 Task: Create a new group page layout to display group data
Action: Mouse moved to (232, 90)
Screenshot: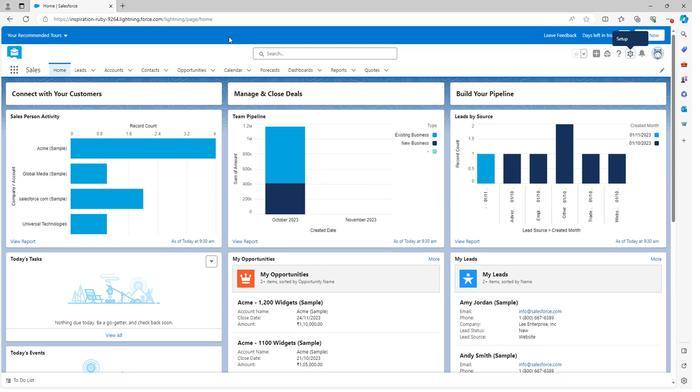 
Action: Mouse scrolled (232, 90) with delta (0, 0)
Screenshot: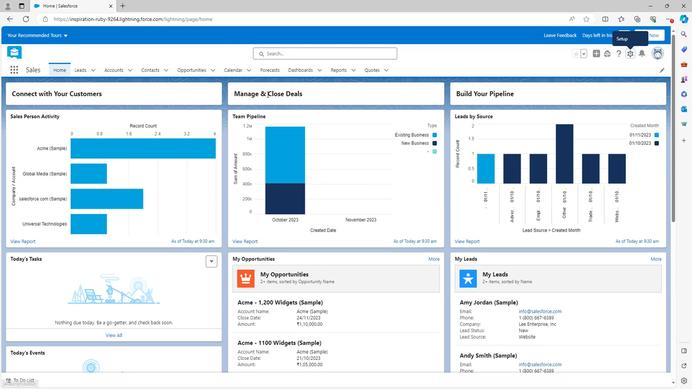 
Action: Mouse scrolled (232, 90) with delta (0, 0)
Screenshot: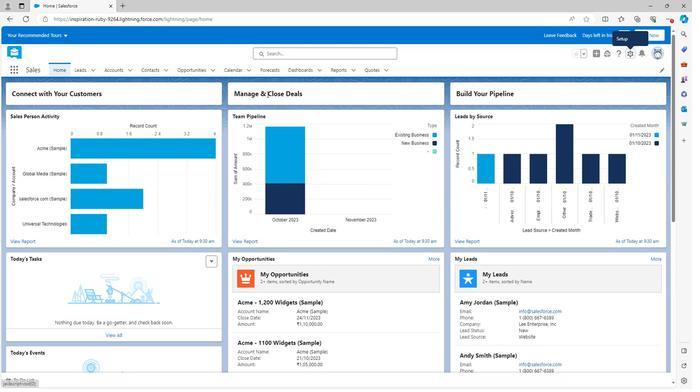
Action: Mouse scrolled (232, 90) with delta (0, 0)
Screenshot: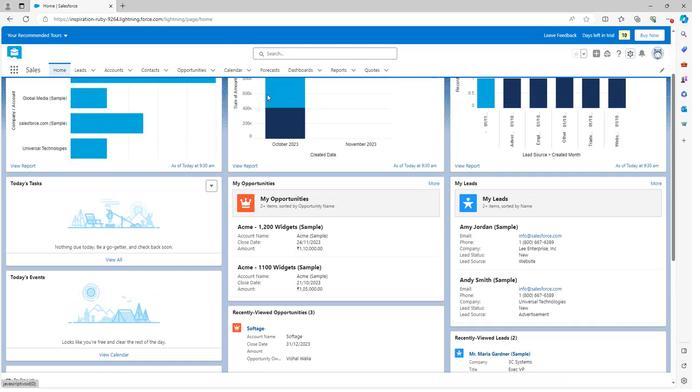 
Action: Mouse moved to (232, 90)
Screenshot: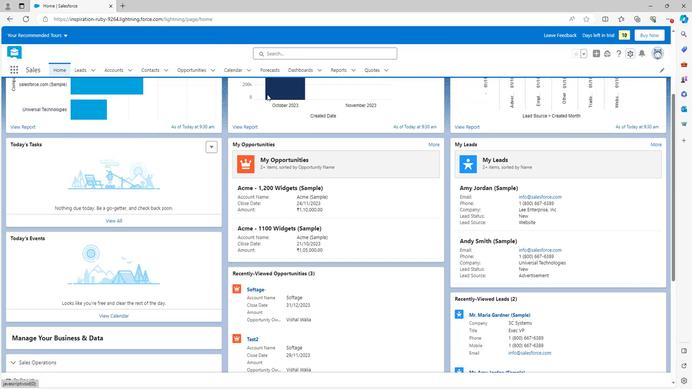 
Action: Mouse scrolled (232, 90) with delta (0, 0)
Screenshot: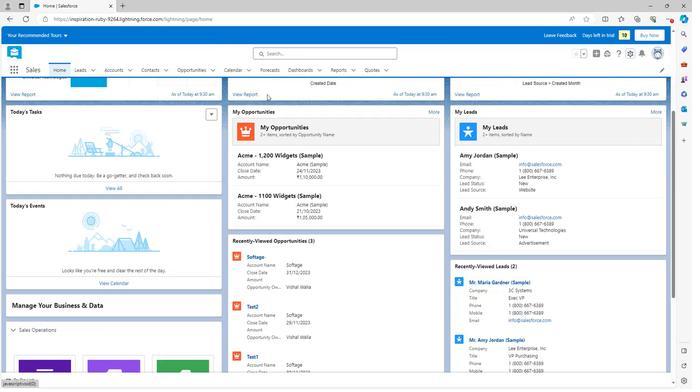 
Action: Mouse scrolled (232, 90) with delta (0, 0)
Screenshot: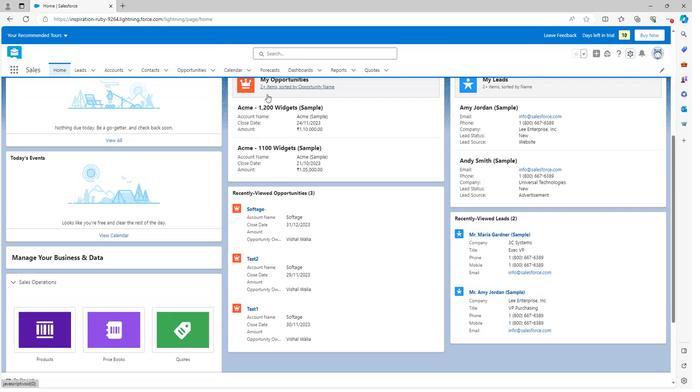 
Action: Mouse scrolled (232, 90) with delta (0, 0)
Screenshot: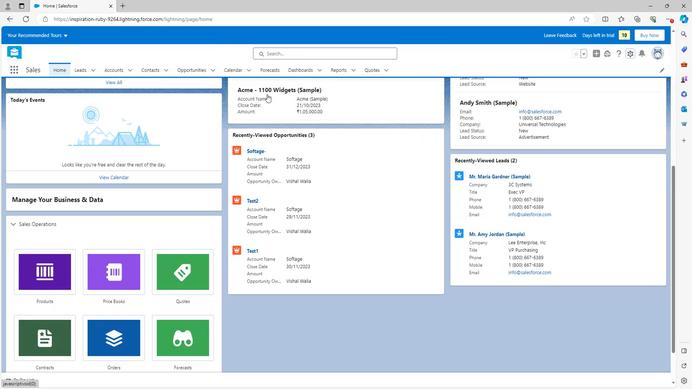 
Action: Mouse scrolled (232, 91) with delta (0, 0)
Screenshot: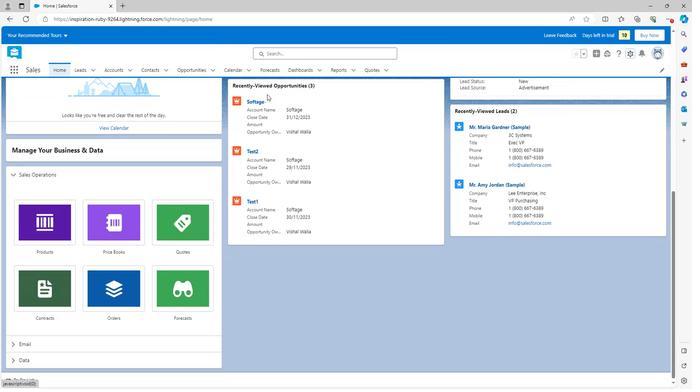 
Action: Mouse scrolled (232, 91) with delta (0, 0)
Screenshot: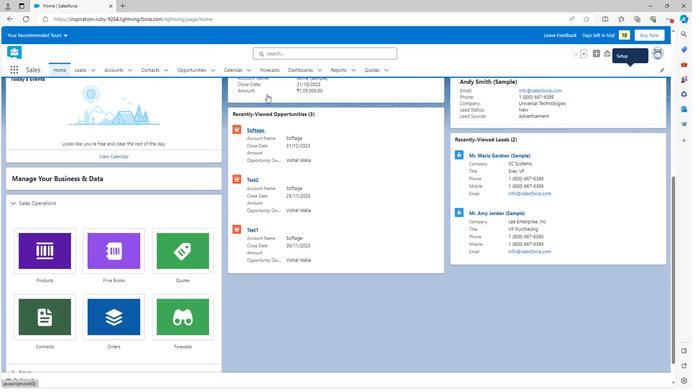 
Action: Mouse scrolled (232, 91) with delta (0, 0)
Screenshot: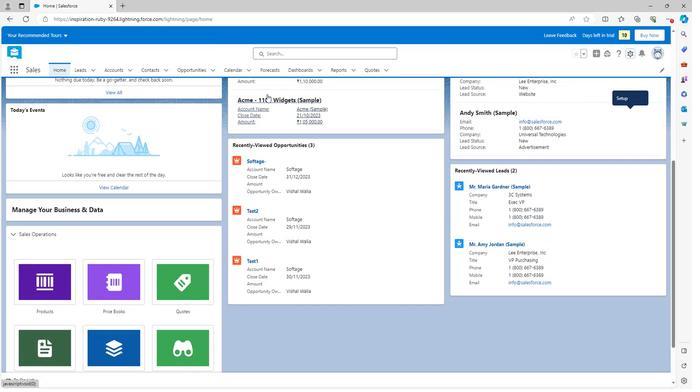 
Action: Mouse scrolled (232, 91) with delta (0, 0)
Screenshot: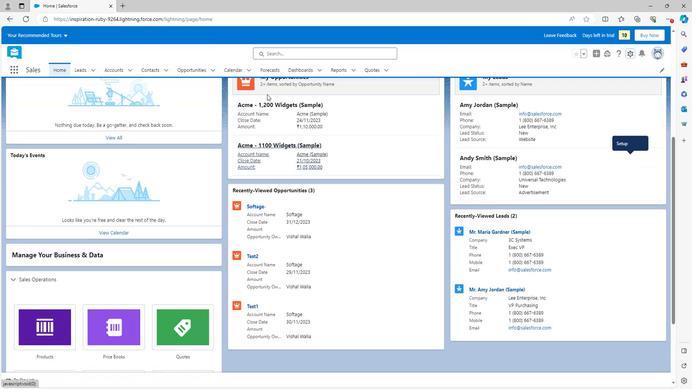 
Action: Mouse scrolled (232, 91) with delta (0, 0)
Screenshot: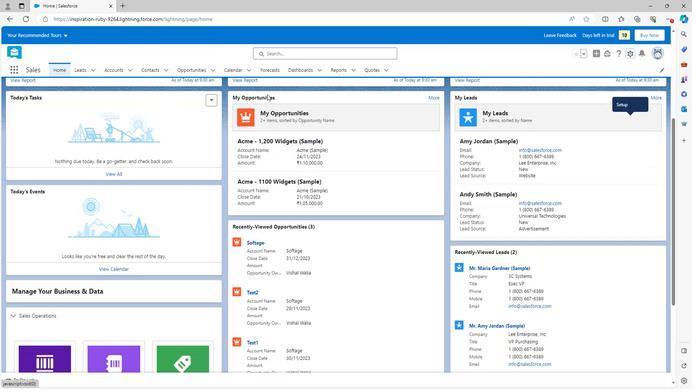 
Action: Mouse scrolled (232, 91) with delta (0, 0)
Screenshot: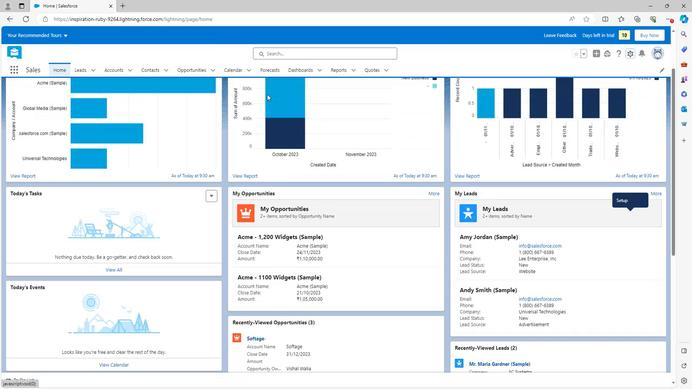 
Action: Mouse scrolled (232, 91) with delta (0, 0)
Screenshot: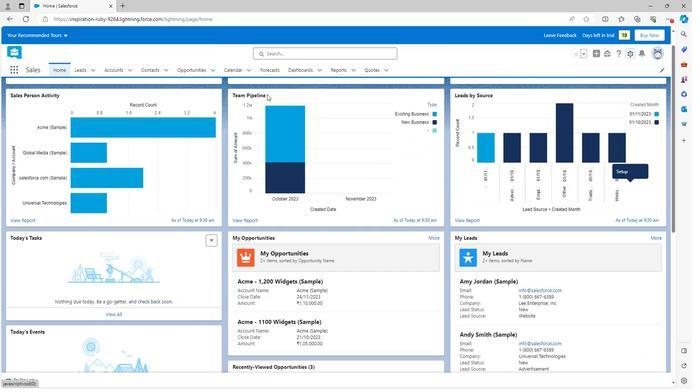 
Action: Mouse moved to (548, 51)
Screenshot: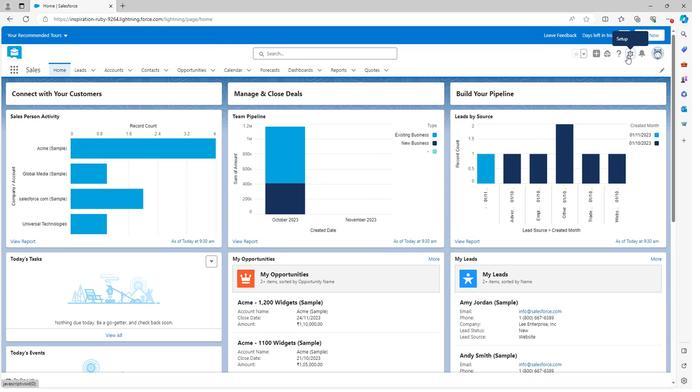 
Action: Mouse pressed left at (548, 51)
Screenshot: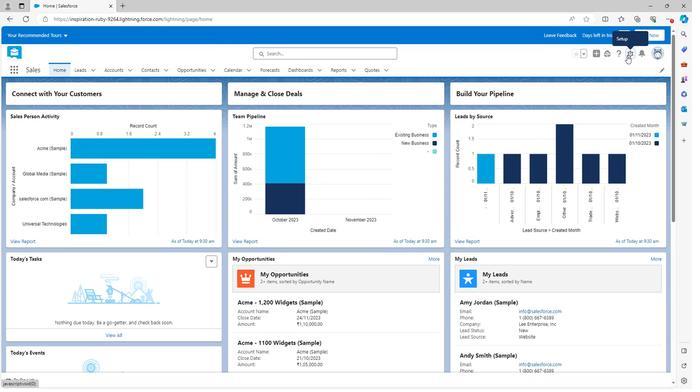 
Action: Mouse moved to (528, 71)
Screenshot: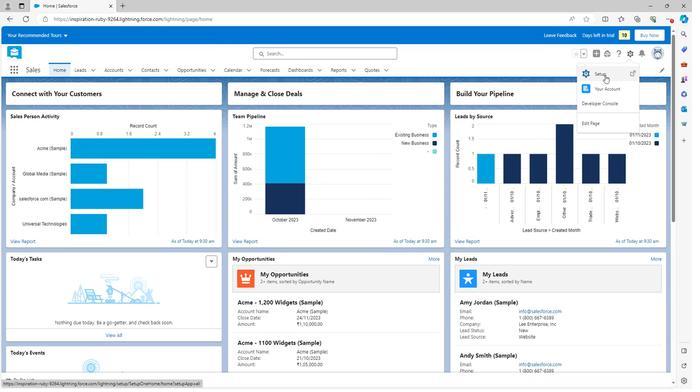
Action: Mouse pressed left at (528, 71)
Screenshot: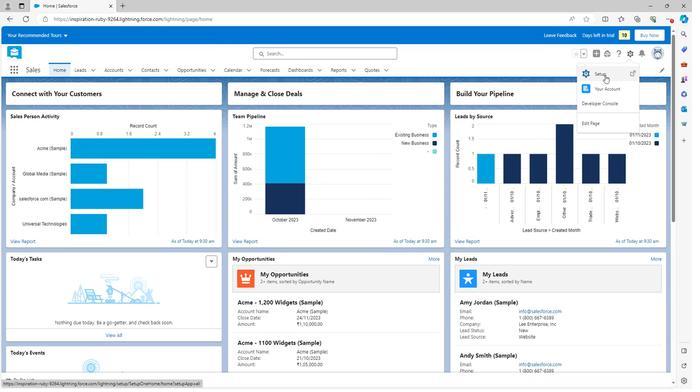 
Action: Mouse moved to (3, 282)
Screenshot: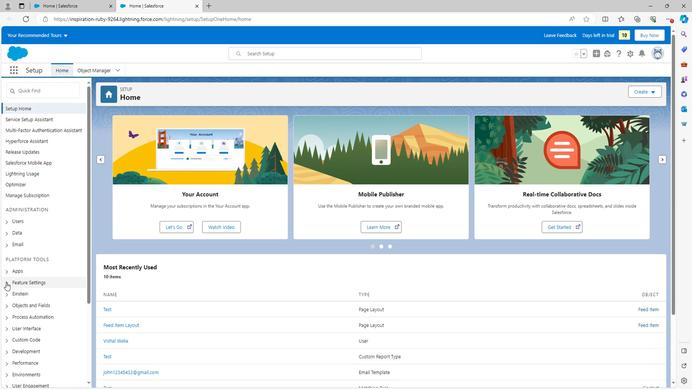 
Action: Mouse pressed left at (3, 282)
Screenshot: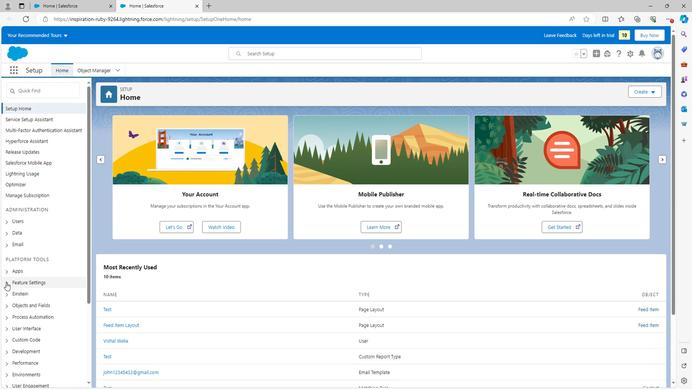 
Action: Mouse scrolled (3, 282) with delta (0, 0)
Screenshot: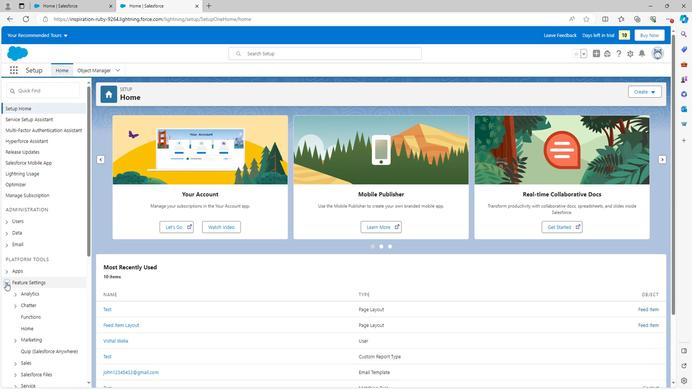 
Action: Mouse scrolled (3, 282) with delta (0, 0)
Screenshot: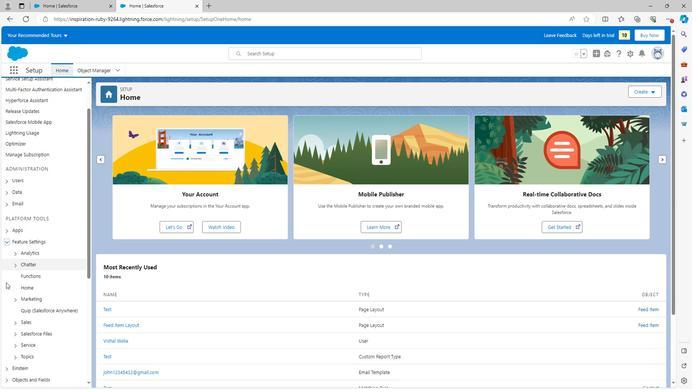 
Action: Mouse moved to (13, 211)
Screenshot: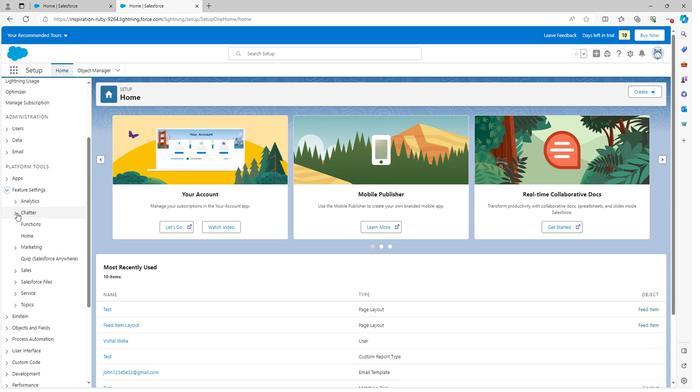 
Action: Mouse pressed left at (13, 211)
Screenshot: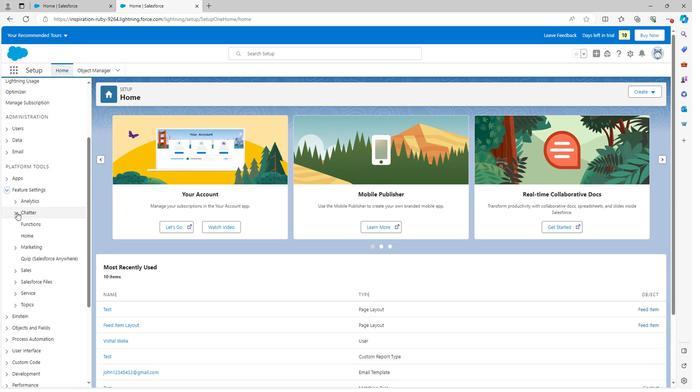 
Action: Mouse moved to (16, 273)
Screenshot: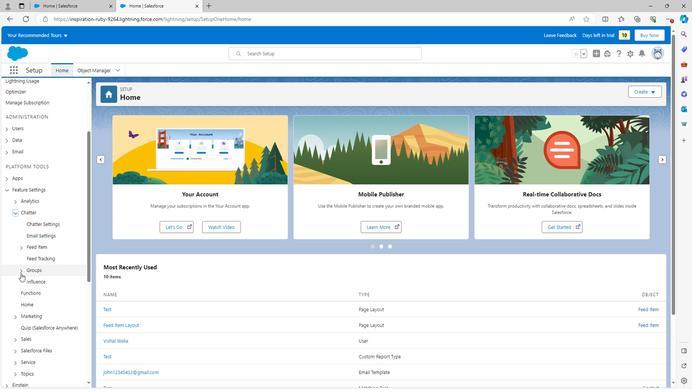 
Action: Mouse pressed left at (16, 273)
Screenshot: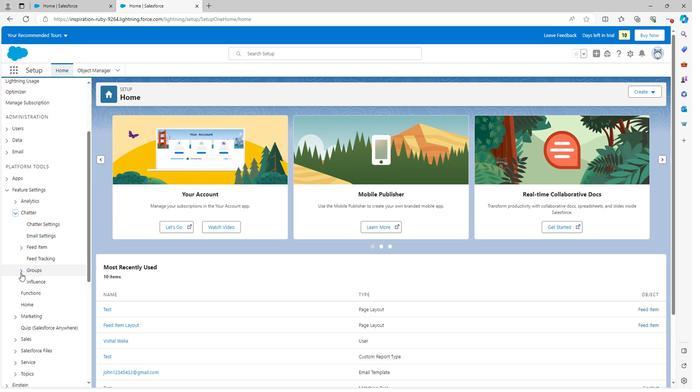
Action: Mouse moved to (35, 280)
Screenshot: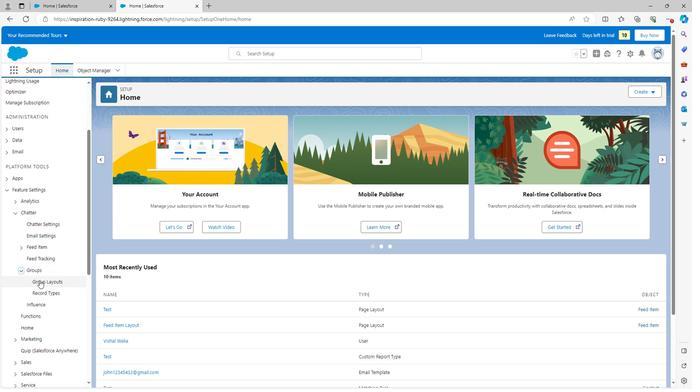 
Action: Mouse pressed left at (35, 280)
Screenshot: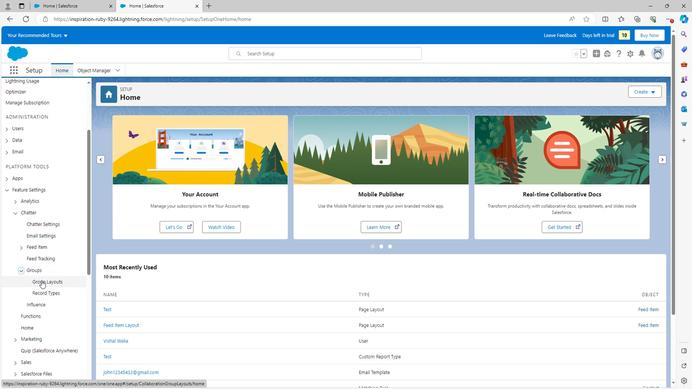 
Action: Mouse moved to (95, 173)
Screenshot: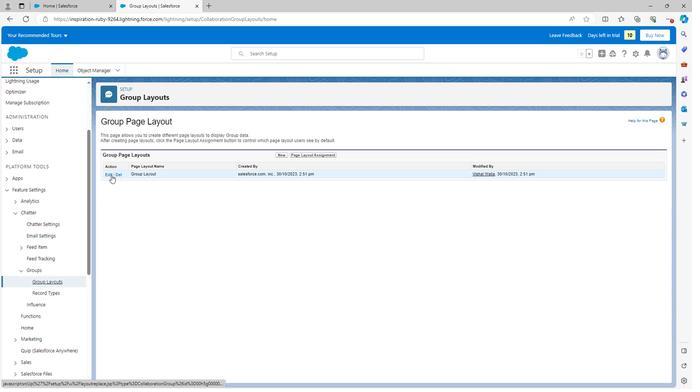 
Action: Mouse pressed left at (95, 173)
Screenshot: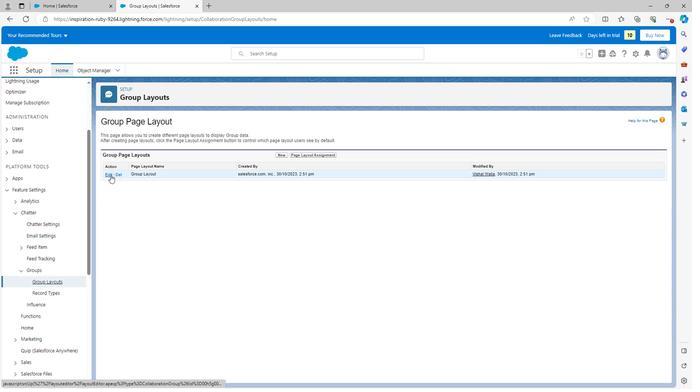 
Action: Mouse moved to (178, 196)
Screenshot: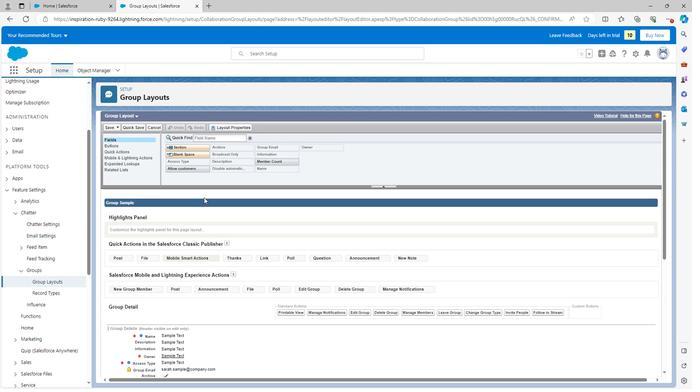 
Action: Mouse scrolled (178, 196) with delta (0, 0)
Screenshot: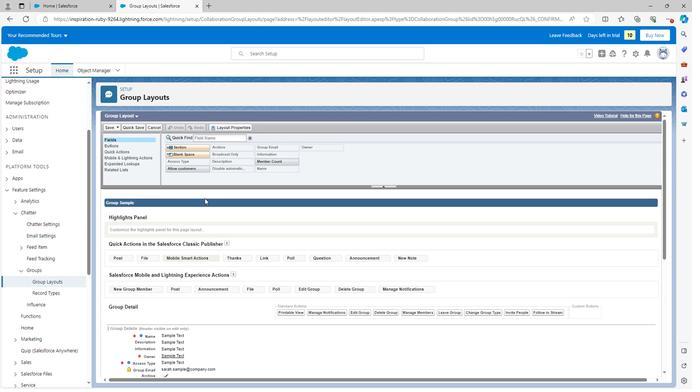 
Action: Mouse scrolled (178, 196) with delta (0, 0)
Screenshot: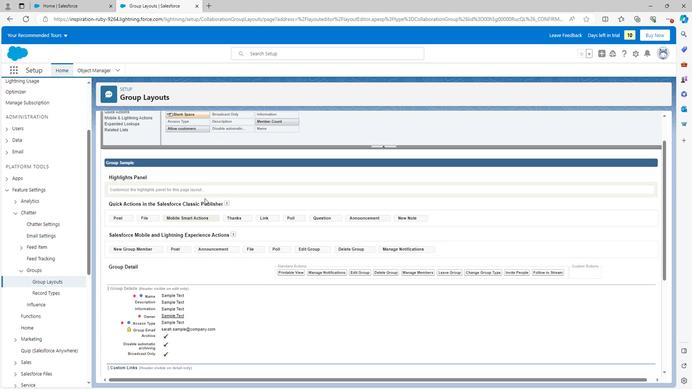 
Action: Mouse scrolled (178, 196) with delta (0, 0)
Screenshot: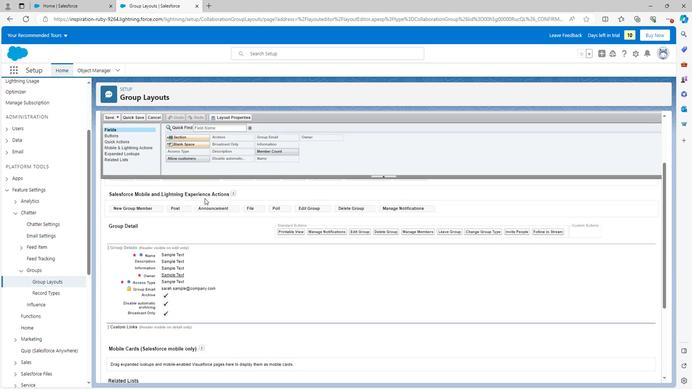 
Action: Mouse scrolled (178, 196) with delta (0, 0)
Screenshot: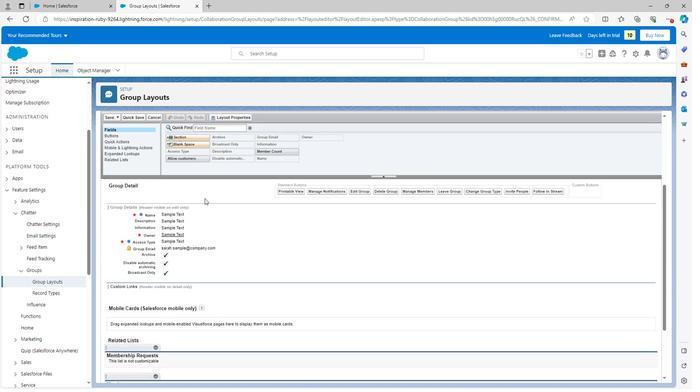 
Action: Mouse scrolled (178, 196) with delta (0, 0)
Screenshot: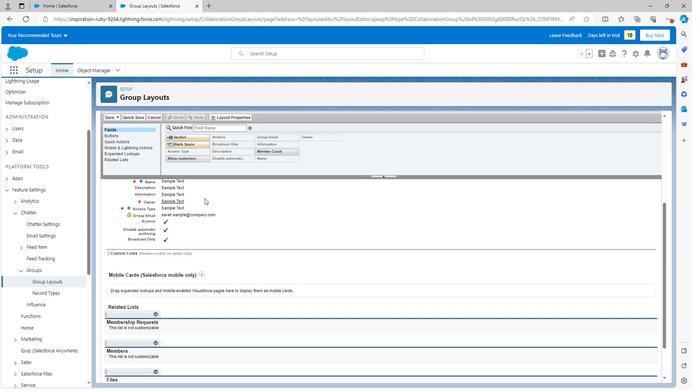 
Action: Mouse scrolled (178, 196) with delta (0, 0)
Screenshot: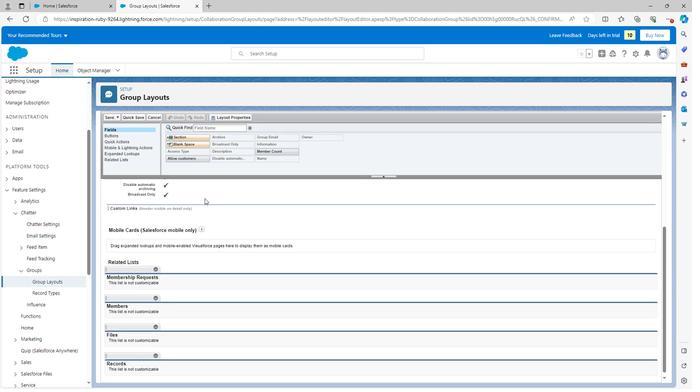 
Action: Mouse scrolled (178, 196) with delta (0, 0)
Screenshot: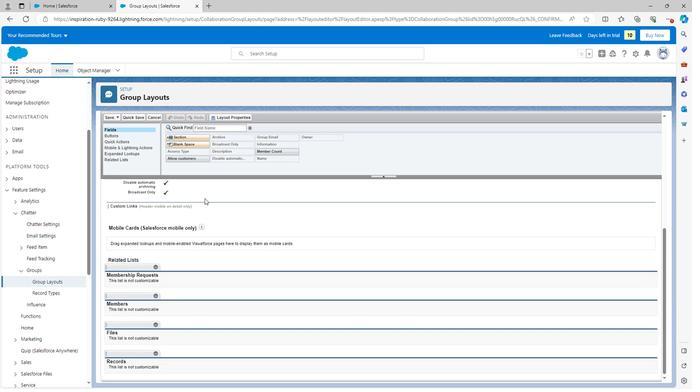 
Action: Mouse scrolled (178, 197) with delta (0, 0)
Screenshot: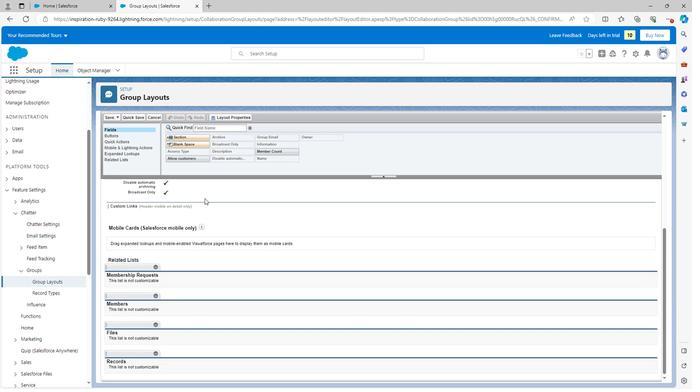 
Action: Mouse scrolled (178, 197) with delta (0, 0)
Screenshot: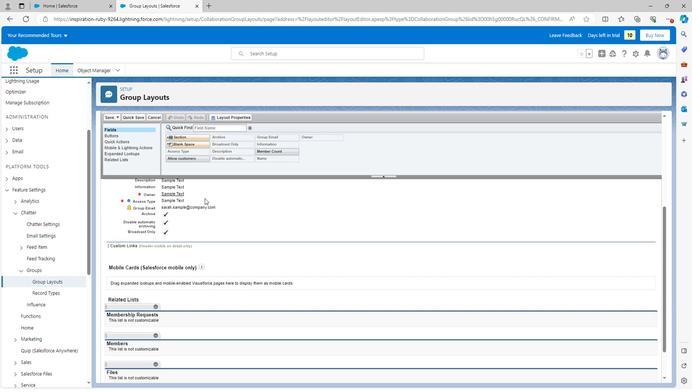 
Action: Mouse scrolled (178, 197) with delta (0, 0)
Screenshot: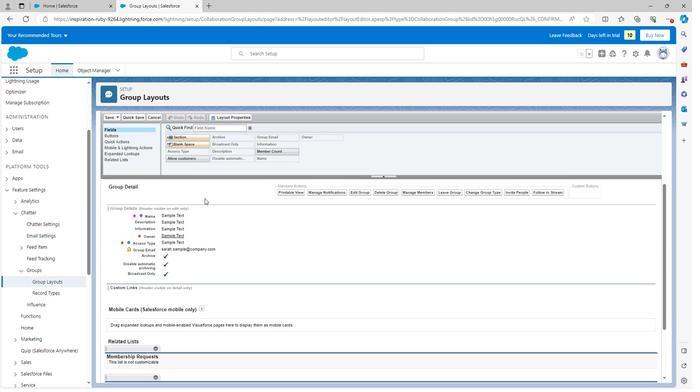 
Action: Mouse scrolled (178, 197) with delta (0, 0)
Screenshot: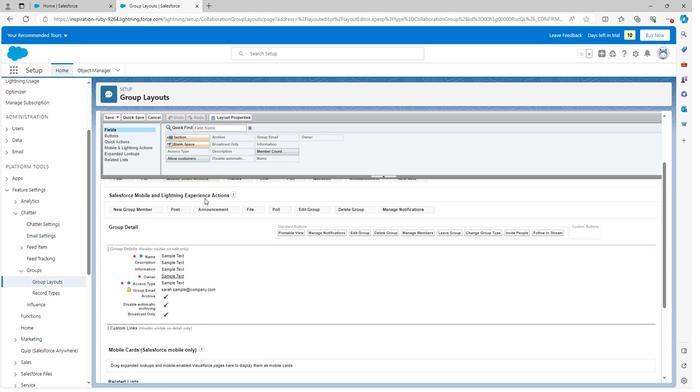 
Action: Mouse scrolled (178, 197) with delta (0, 0)
Screenshot: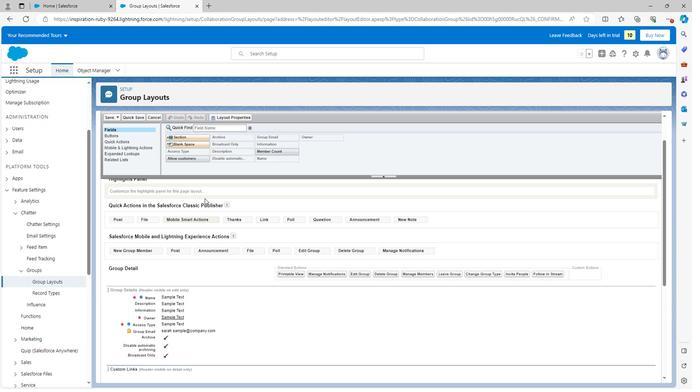 
Action: Mouse scrolled (178, 197) with delta (0, 0)
Screenshot: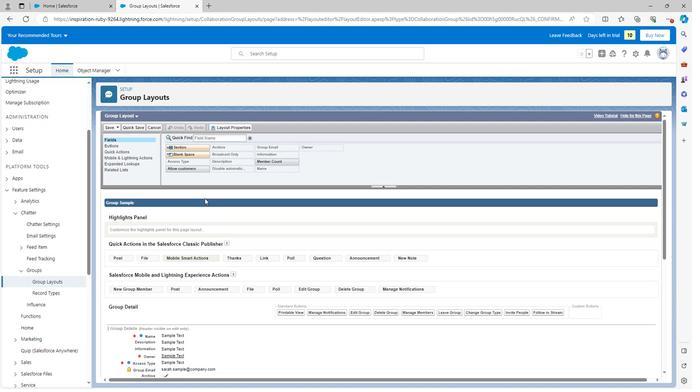 
Action: Mouse scrolled (178, 197) with delta (0, 0)
Screenshot: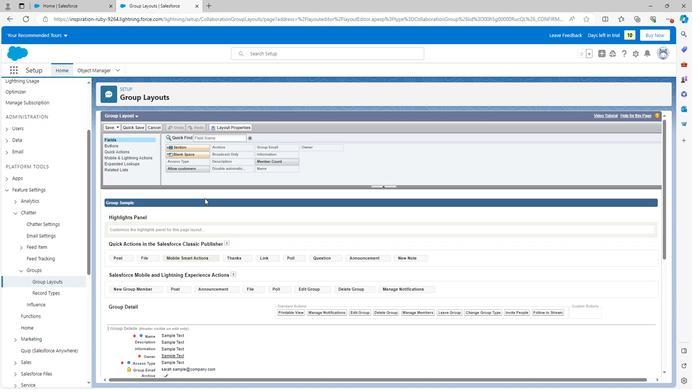 
Action: Mouse moved to (178, 197)
Screenshot: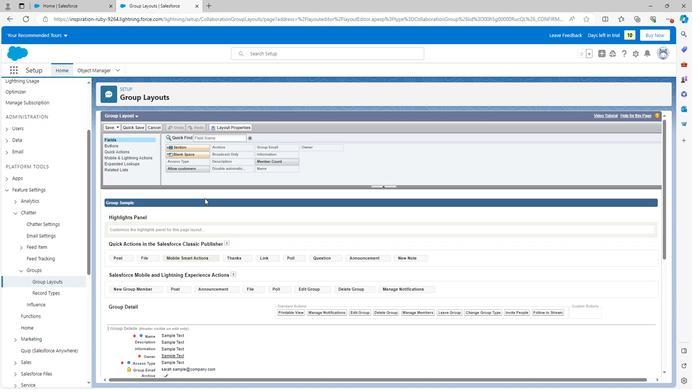 
Action: Mouse scrolled (178, 197) with delta (0, 0)
Screenshot: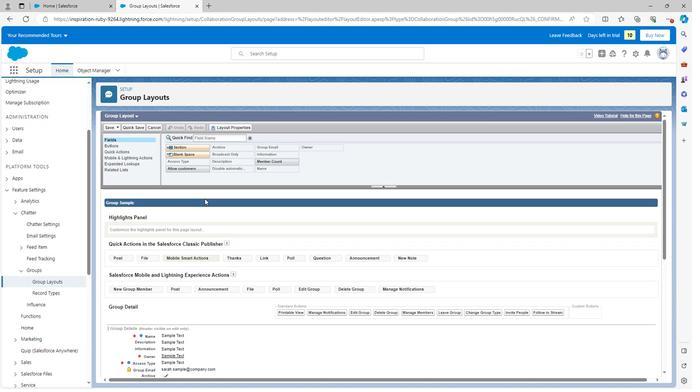 
Action: Mouse moved to (300, 205)
Screenshot: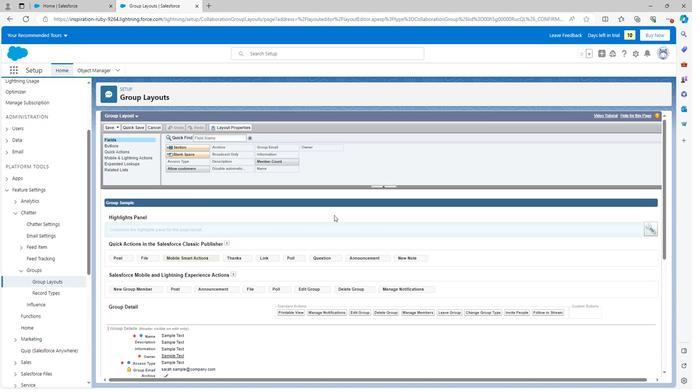 
